 Task: Create a section Incident Response Sprint and in the section, add a milestone Capacity Management Process Improvement in the project BlazePath
Action: Mouse moved to (598, 530)
Screenshot: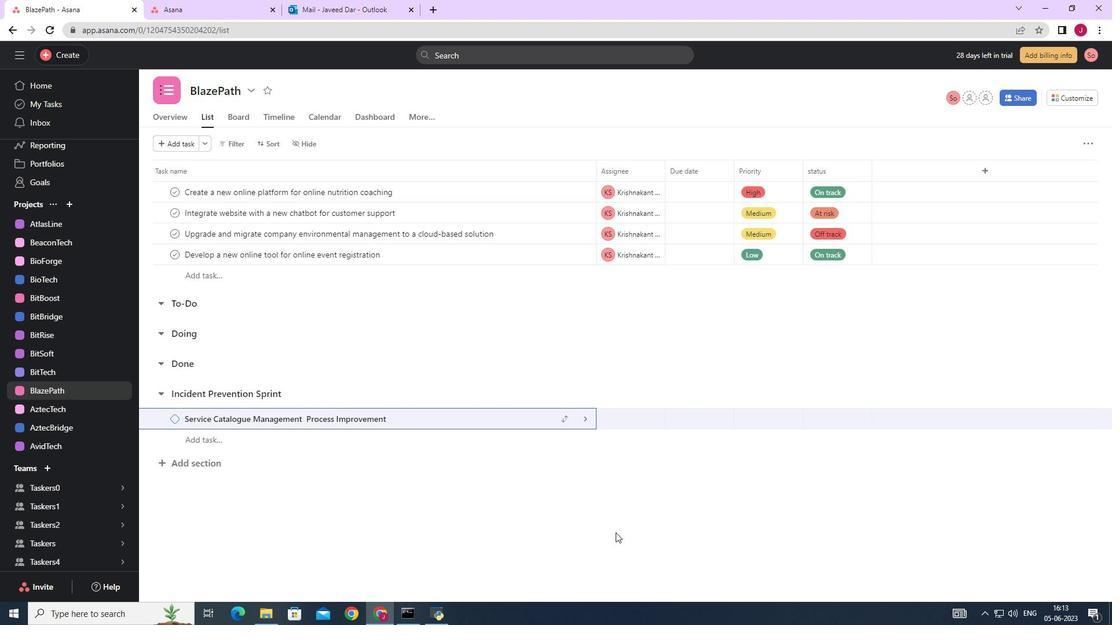 
Action: Mouse scrolled (598, 529) with delta (0, 0)
Screenshot: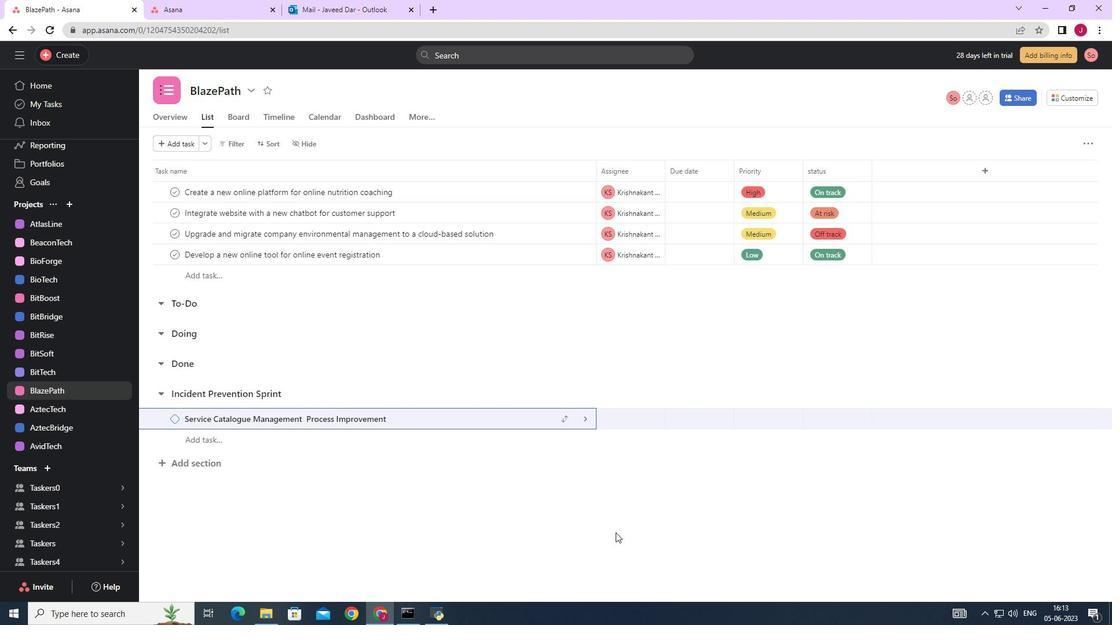
Action: Mouse moved to (593, 530)
Screenshot: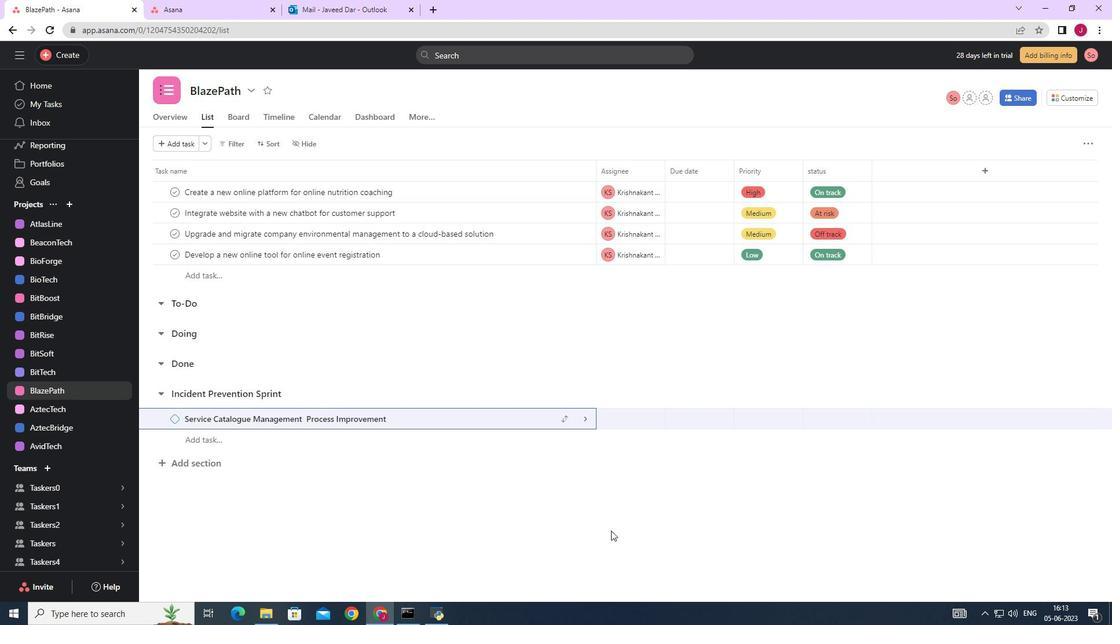 
Action: Mouse scrolled (593, 529) with delta (0, 0)
Screenshot: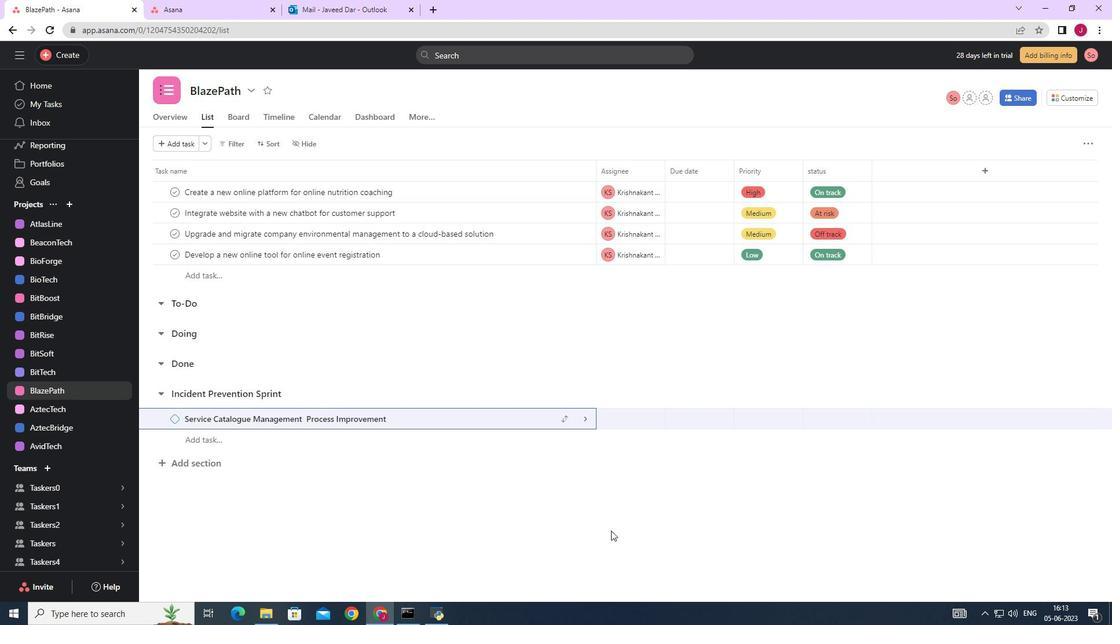 
Action: Mouse moved to (554, 535)
Screenshot: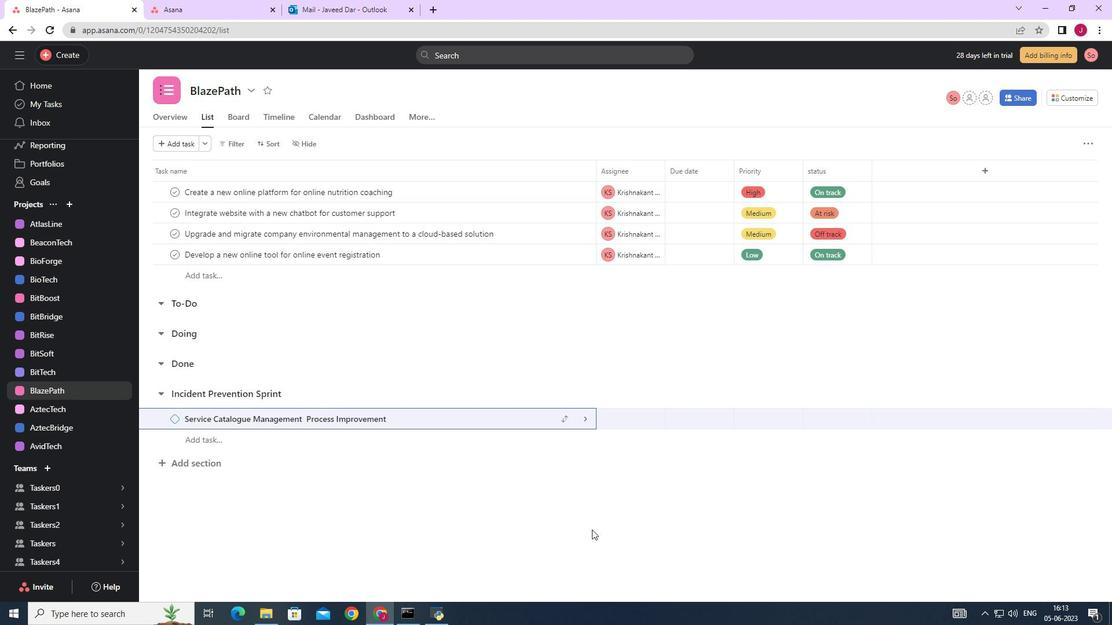 
Action: Mouse scrolled (587, 531) with delta (0, 0)
Screenshot: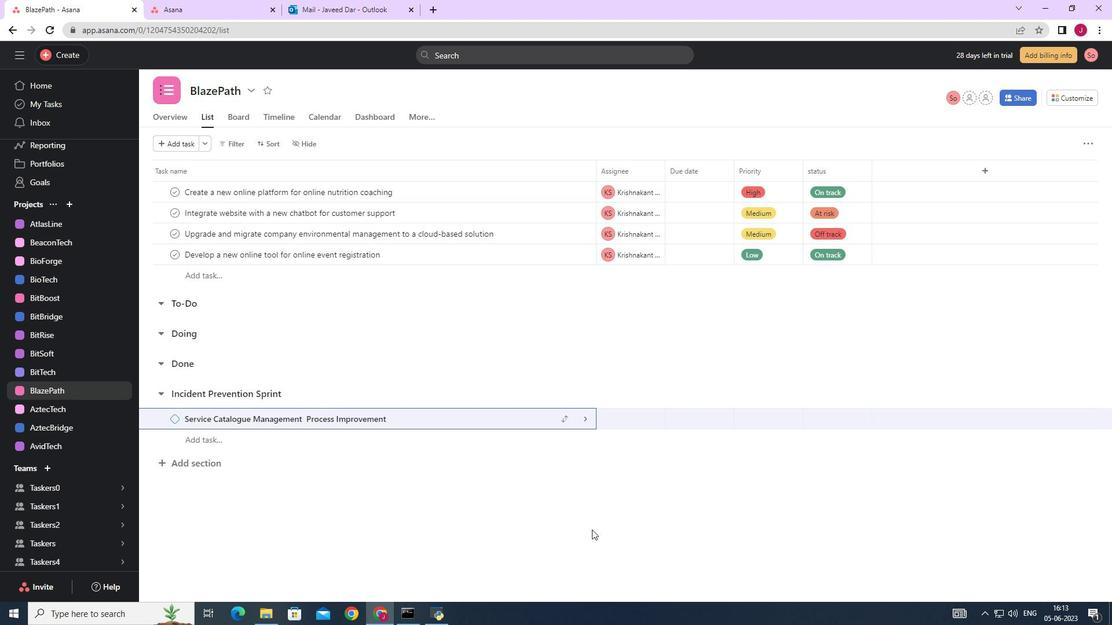 
Action: Mouse moved to (200, 458)
Screenshot: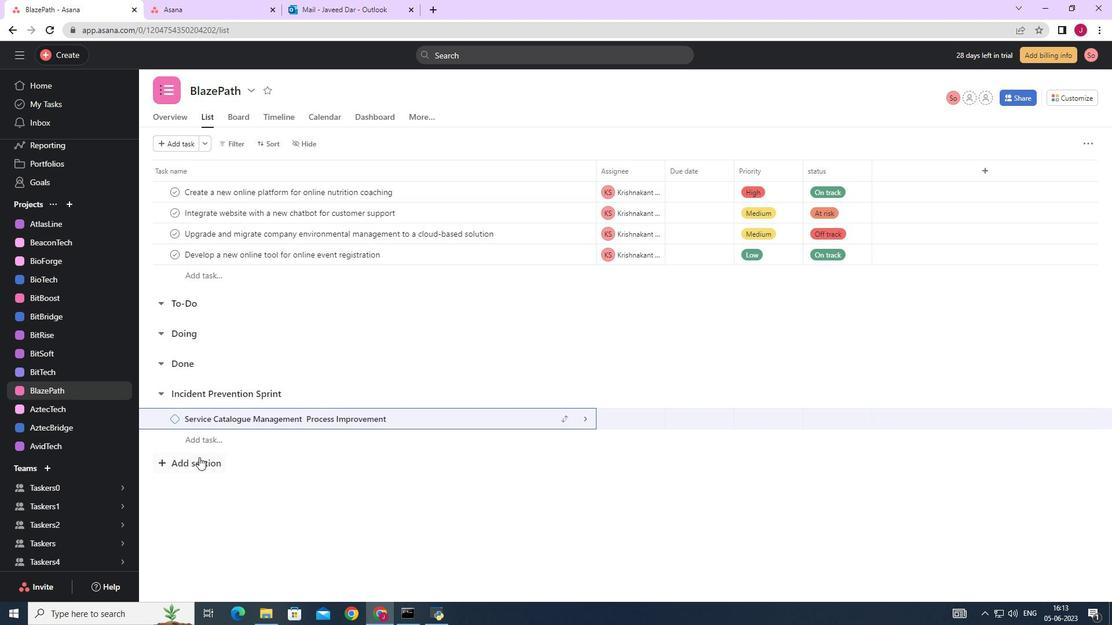 
Action: Mouse pressed left at (200, 458)
Screenshot: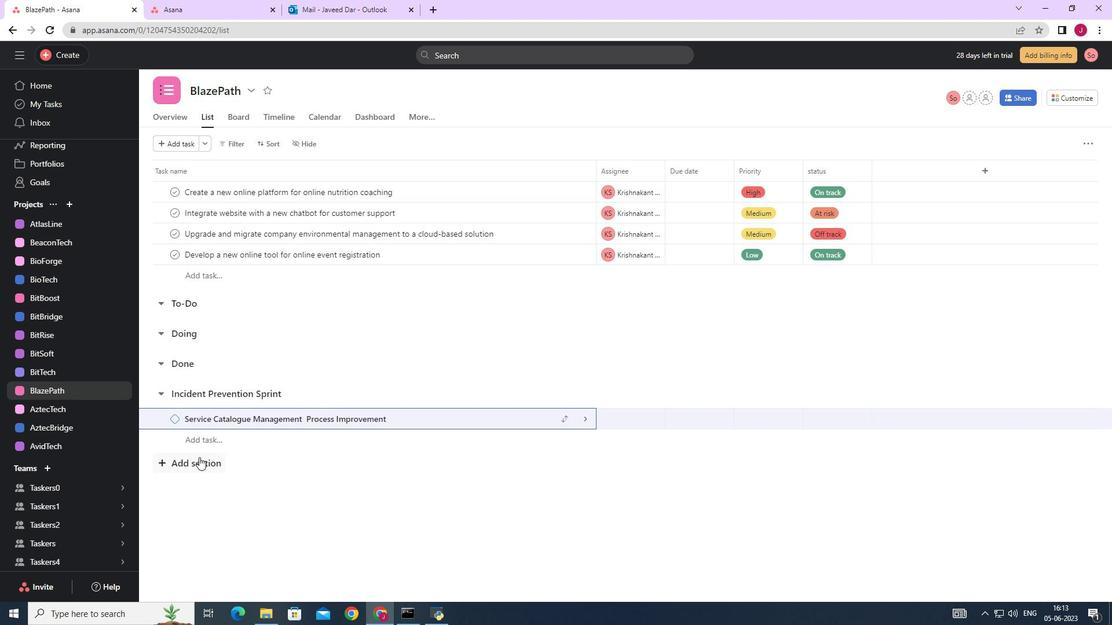 
Action: Mouse moved to (225, 460)
Screenshot: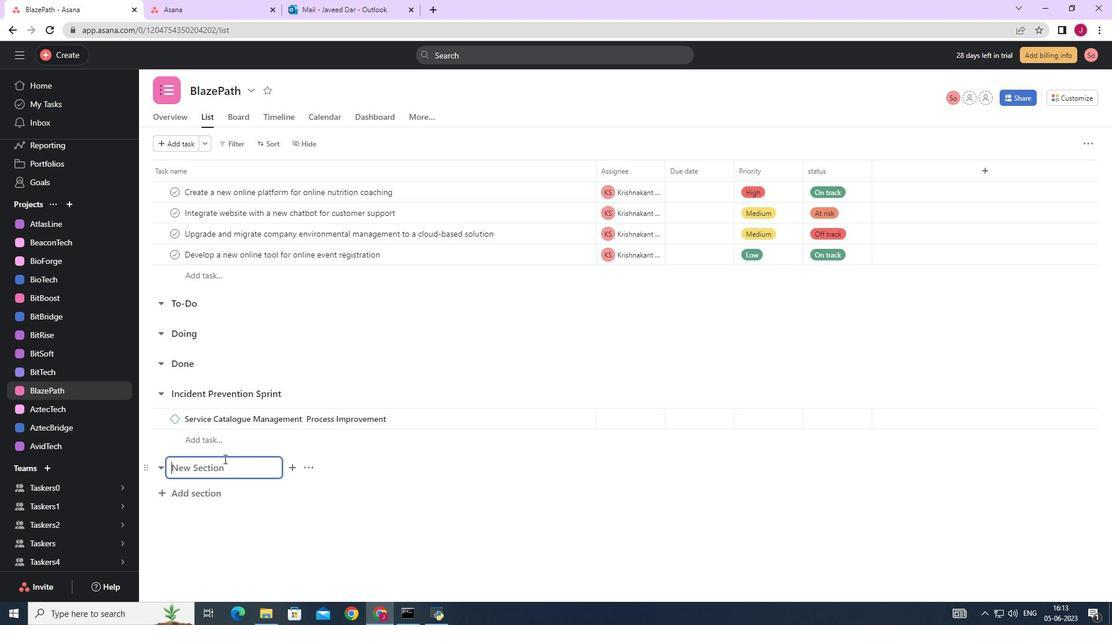 
Action: Key pressed <Key.caps_lock>I<Key.caps_lock>ncident<Key.space><Key.caps_lock>R<Key.caps_lock>esponse<Key.space><Key.caps_lock>S<Key.caps_lock>print<Key.enter><Key.caps_lock>C<Key.caps_lock>apacity<Key.space><Key.caps_lock>N<Key.caps_lock>ab<Key.backspace>nagement<Key.space><Key.backspace><Key.backspace><Key.backspace><Key.backspace><Key.backspace><Key.backspace><Key.backspace><Key.backspace><Key.backspace><Key.backspace><Key.backspace><Key.caps_lock>M<Key.caps_lock>anagement<Key.space><Key.caps_lock>P<Key.caps_lock>rocess<Key.space><Key.caps_lock>I<Key.caps_lock>mprovement<Key.space>
Screenshot: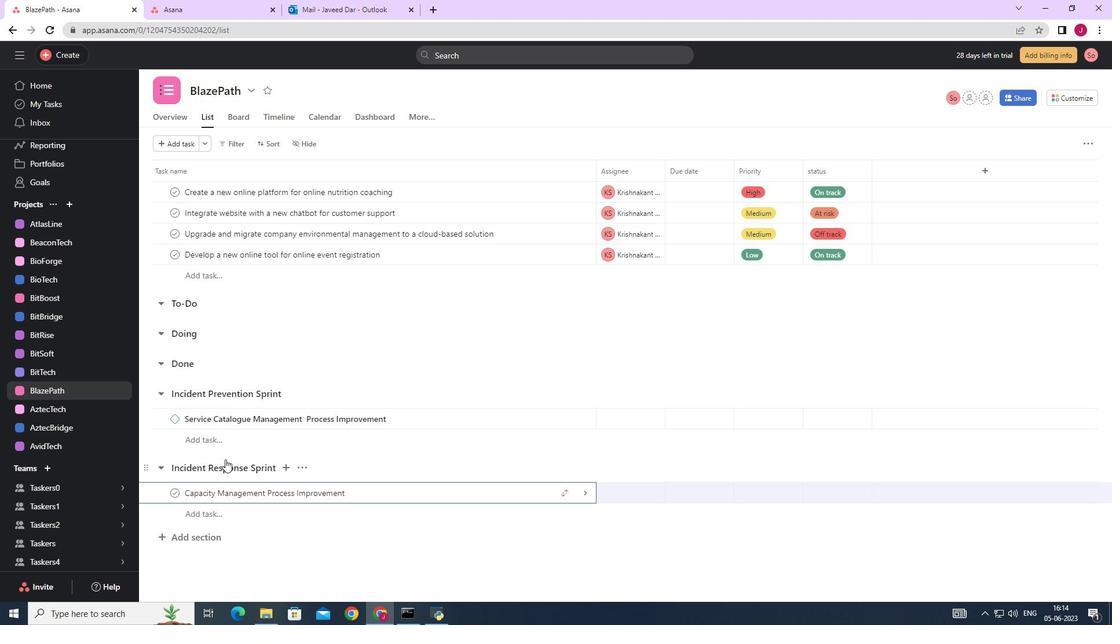 
Action: Mouse moved to (584, 494)
Screenshot: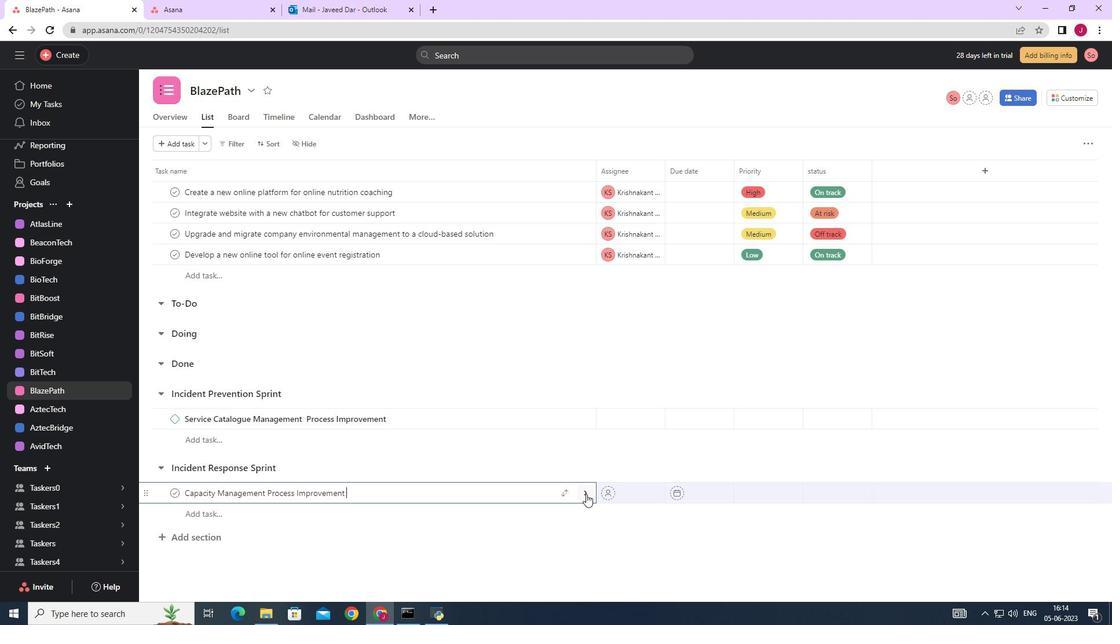 
Action: Mouse pressed left at (584, 494)
Screenshot: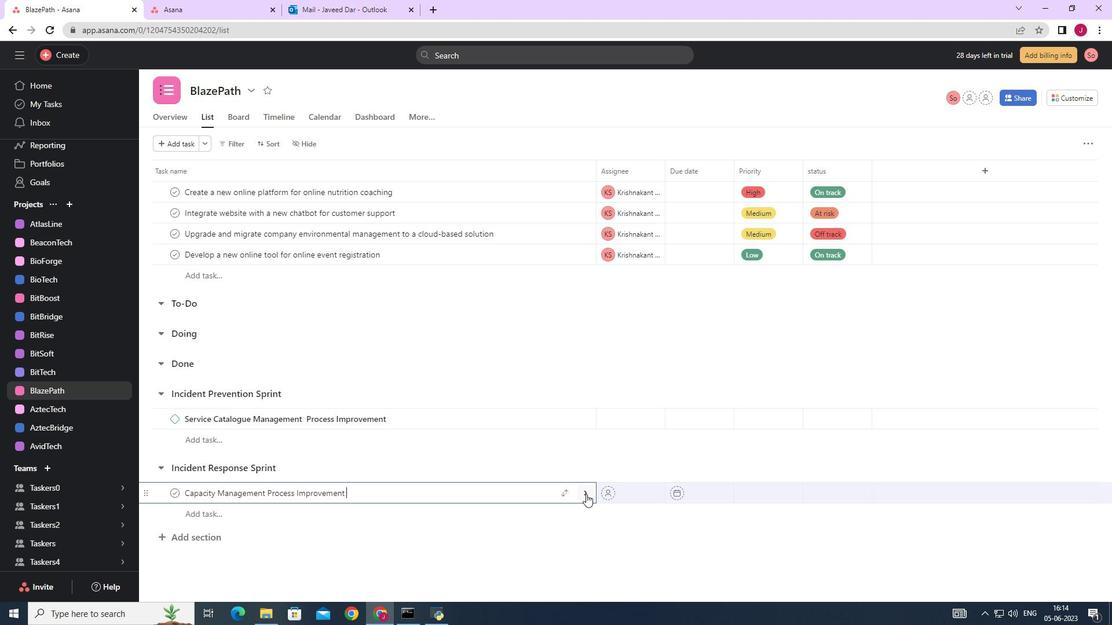 
Action: Mouse moved to (1075, 140)
Screenshot: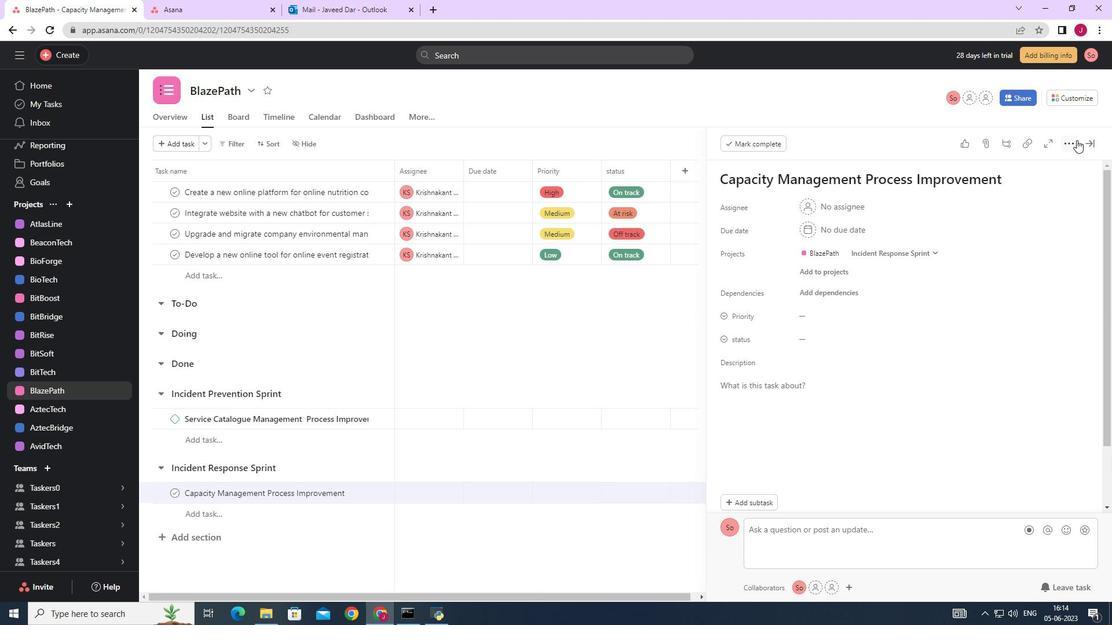 
Action: Mouse pressed left at (1075, 140)
Screenshot: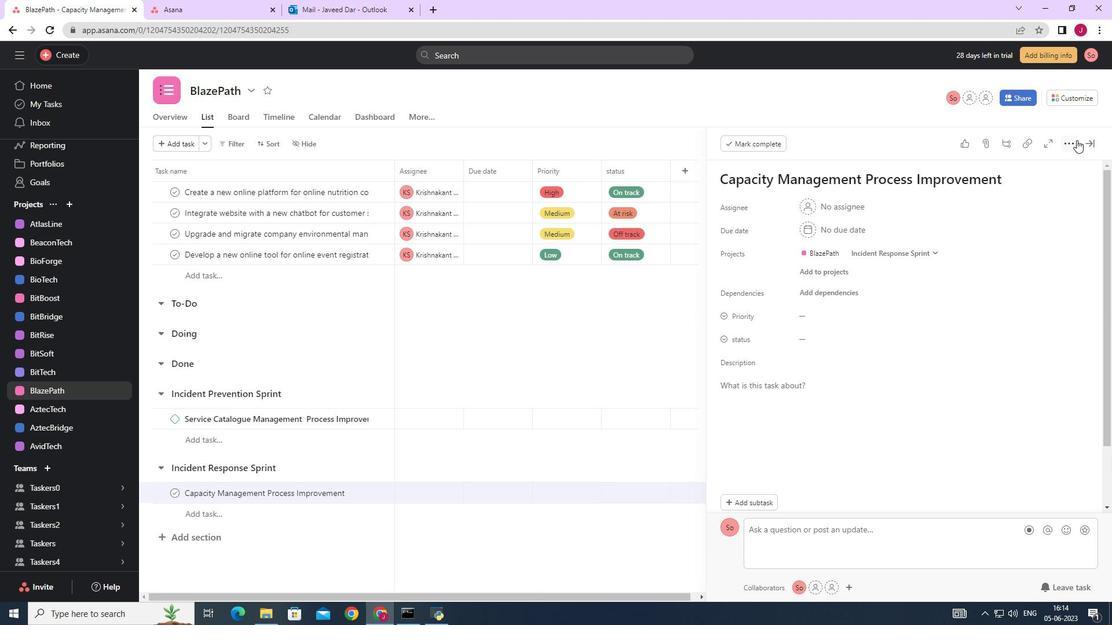 
Action: Mouse moved to (979, 187)
Screenshot: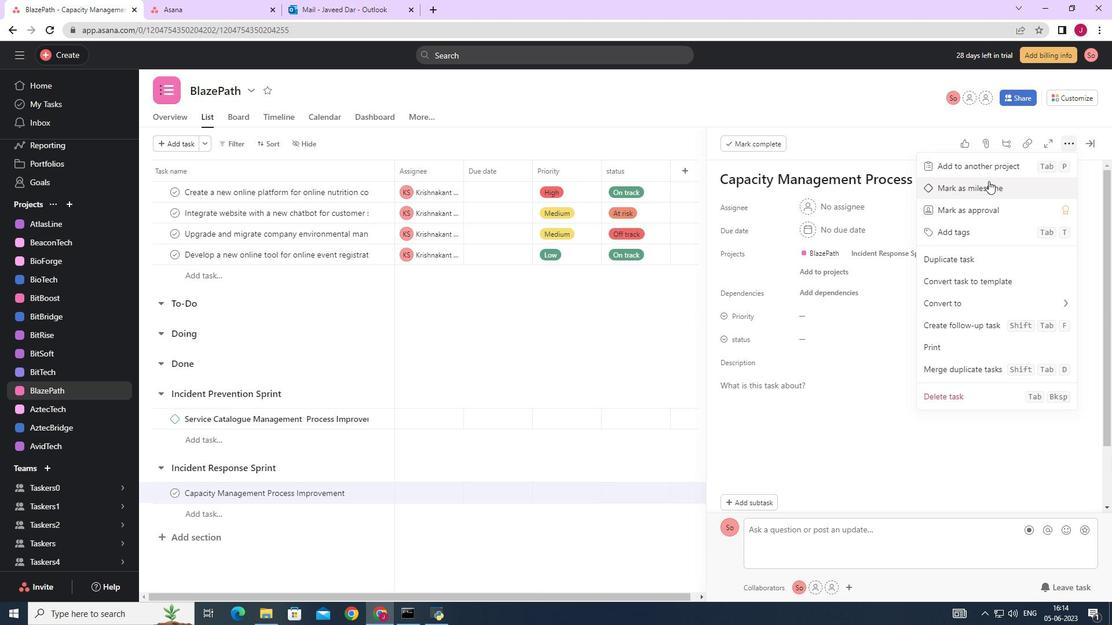 
Action: Mouse pressed left at (979, 187)
Screenshot: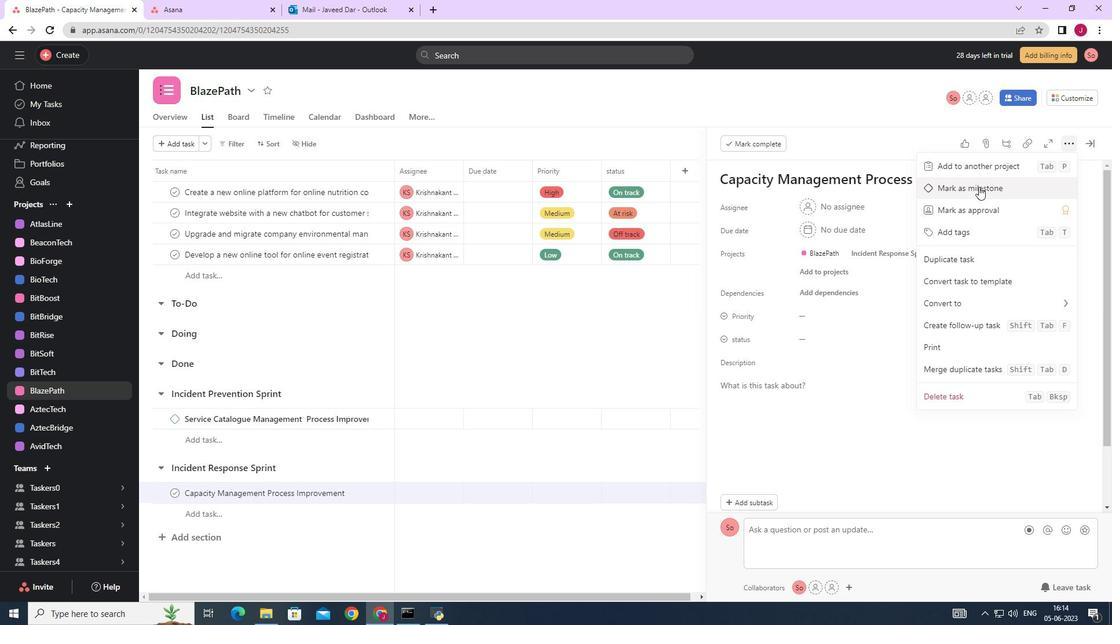 
Action: Mouse moved to (1092, 141)
Screenshot: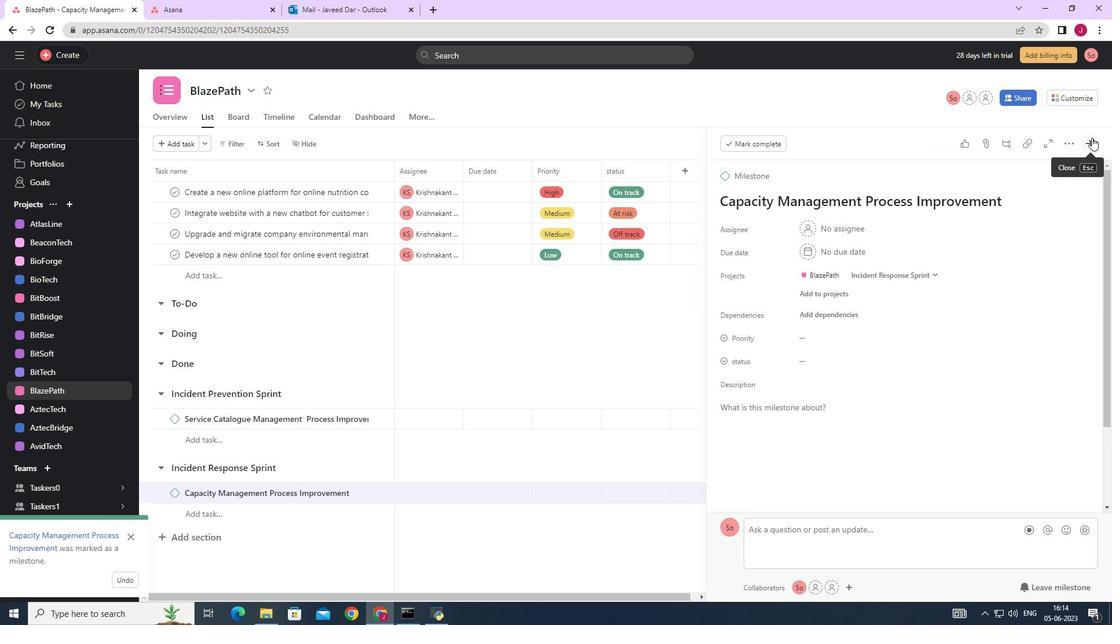 
Action: Mouse pressed left at (1092, 141)
Screenshot: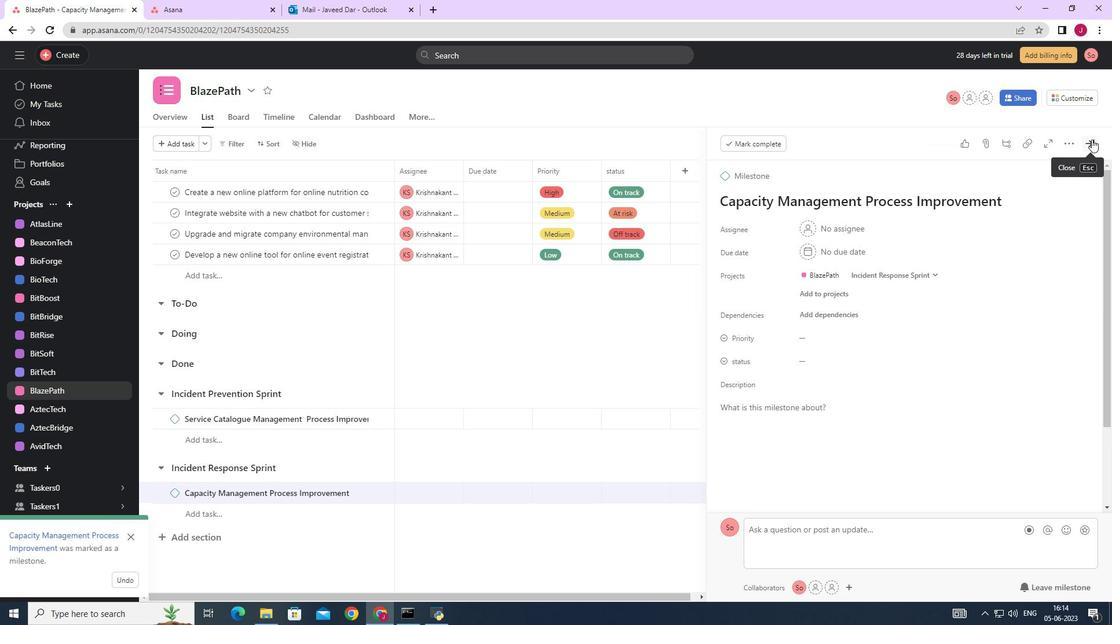 
Action: Mouse moved to (780, 199)
Screenshot: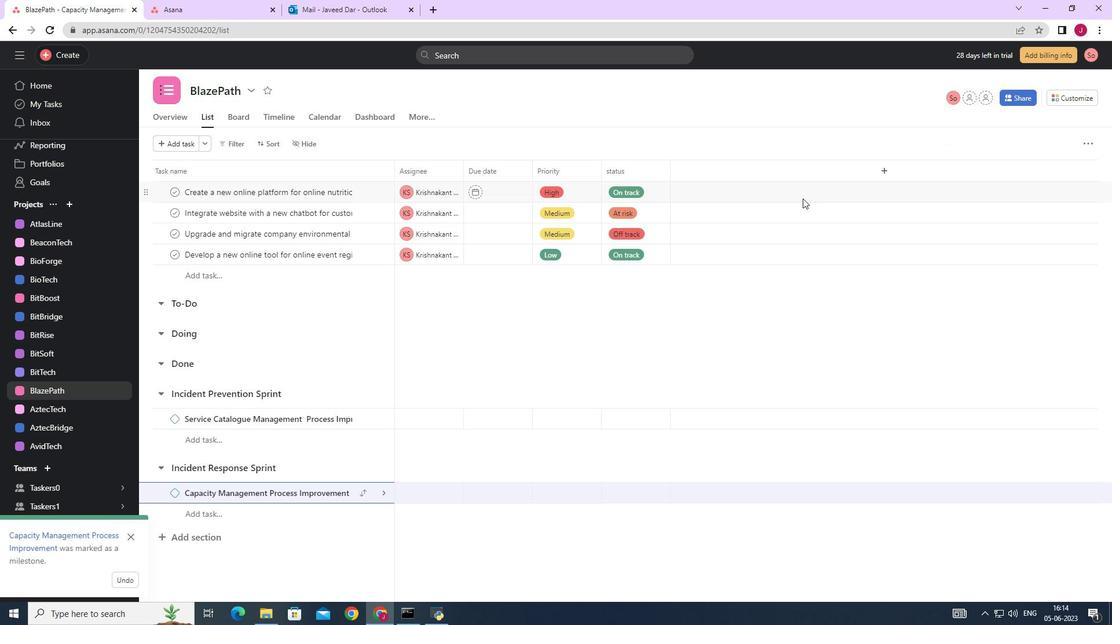 
